 Task: Create a task  Implement a new network monitoring system for a company's IT infrastructure , assign it to team member softage.3@softage.net in the project AgileIntegrate and update the status of the task to  Off Track , set the priority of the task to Medium
Action: Mouse moved to (62, 48)
Screenshot: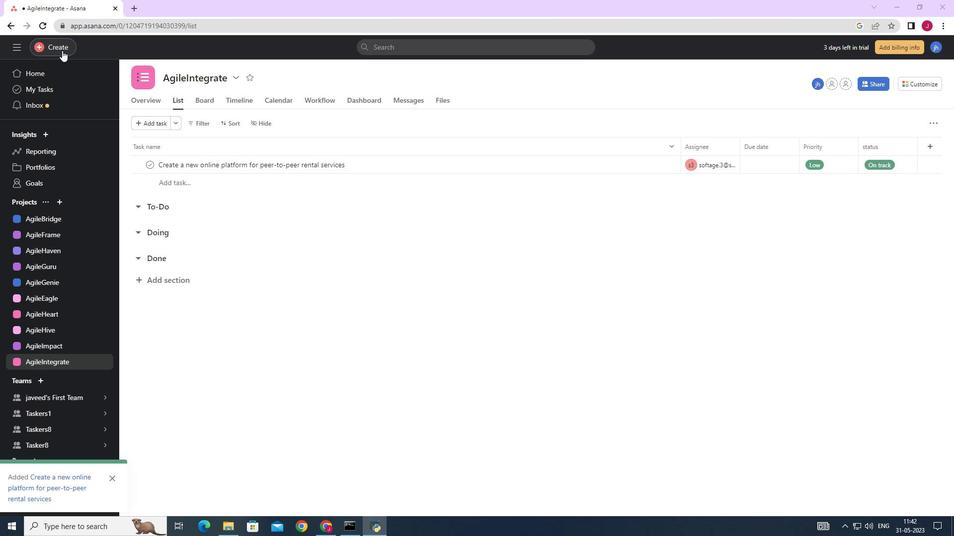 
Action: Mouse pressed left at (62, 48)
Screenshot: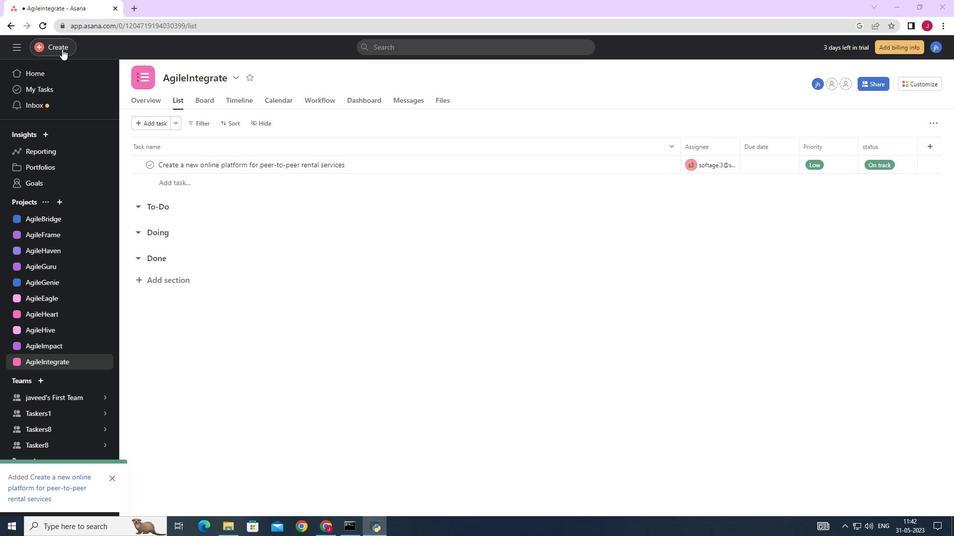 
Action: Mouse moved to (118, 49)
Screenshot: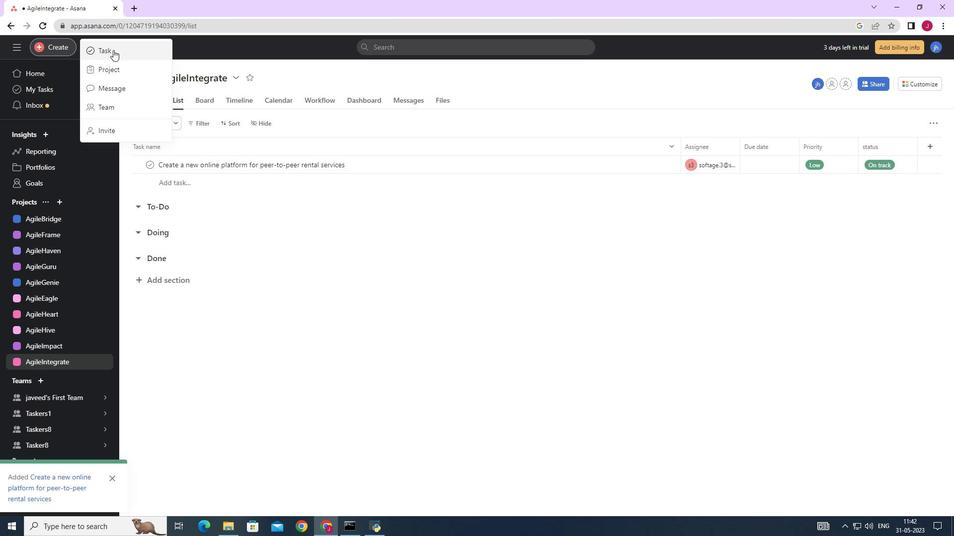 
Action: Mouse pressed left at (118, 49)
Screenshot: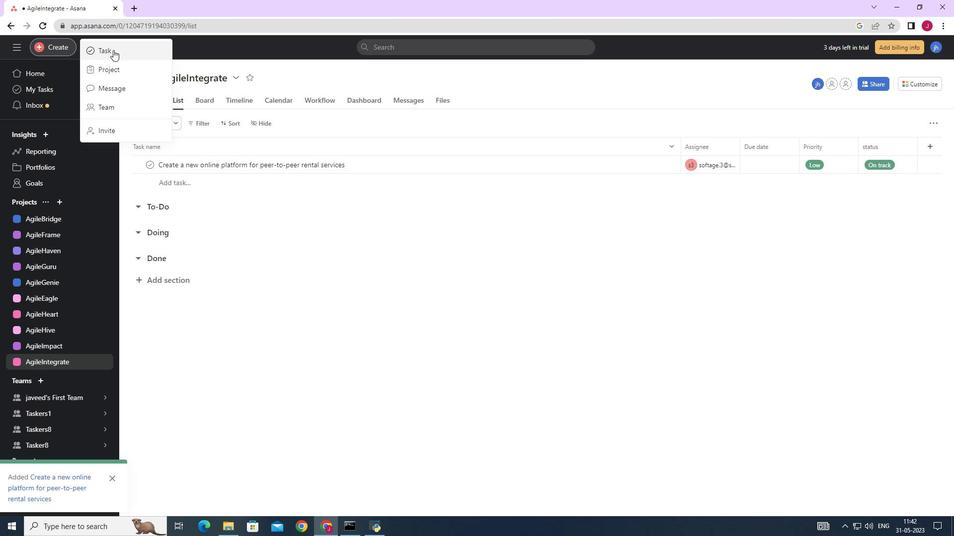 
Action: Mouse moved to (778, 328)
Screenshot: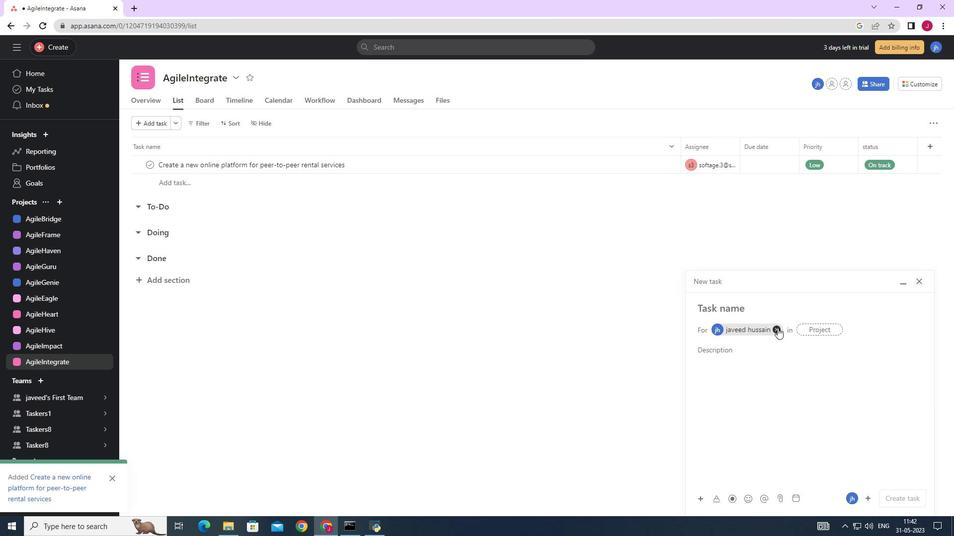 
Action: Mouse pressed left at (778, 328)
Screenshot: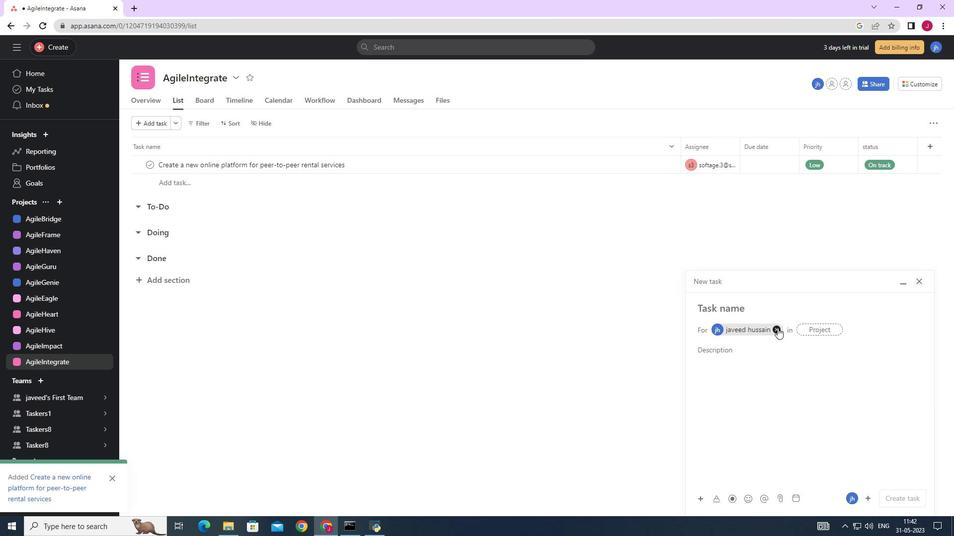 
Action: Mouse moved to (729, 305)
Screenshot: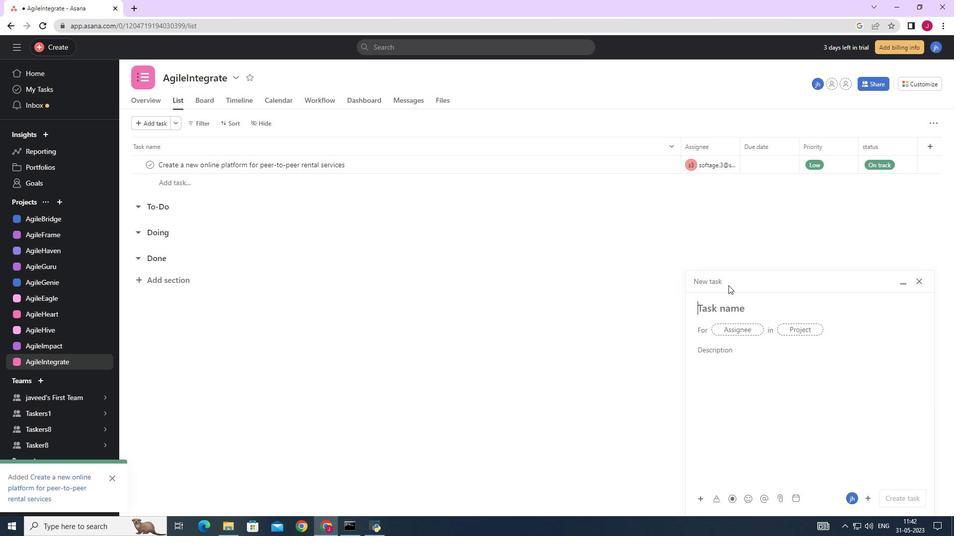 
Action: Mouse pressed left at (729, 305)
Screenshot: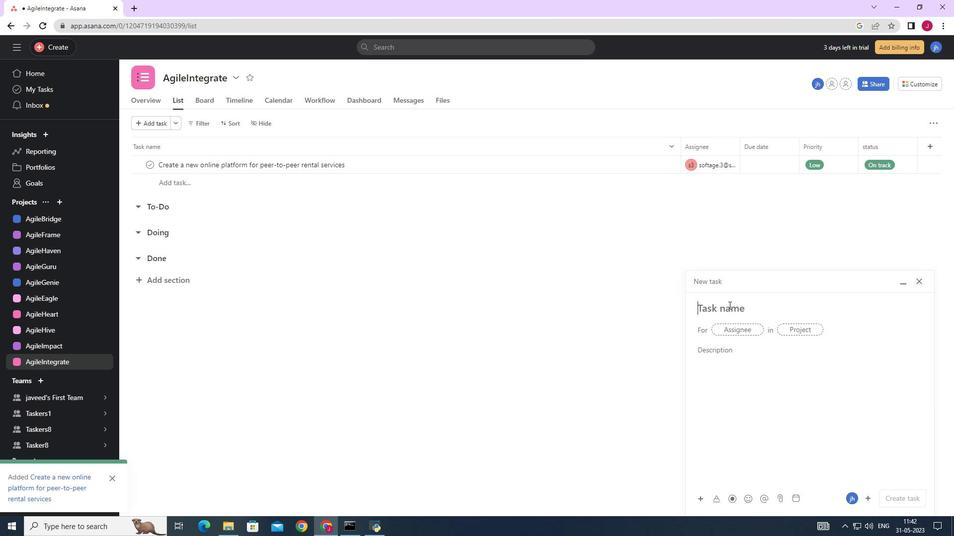 
Action: Mouse moved to (729, 308)
Screenshot: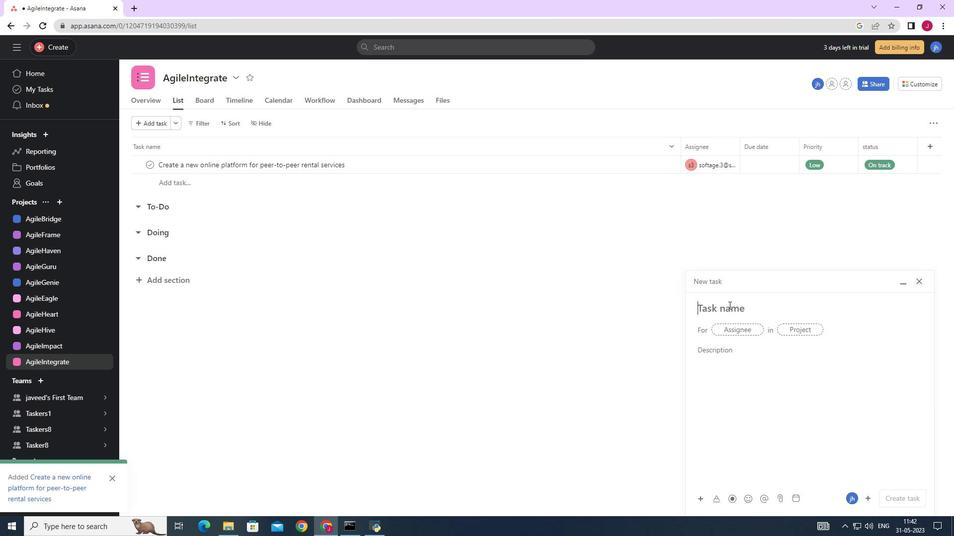 
Action: Key pressed <Key.caps_lock>I<Key.caps_lock>mplement<Key.space>a<Key.space>new<Key.space>network<Key.space>monitoring<Key.space>system<Key.space>for<Key.space>a<Key.space>comapny<Key.space>
Screenshot: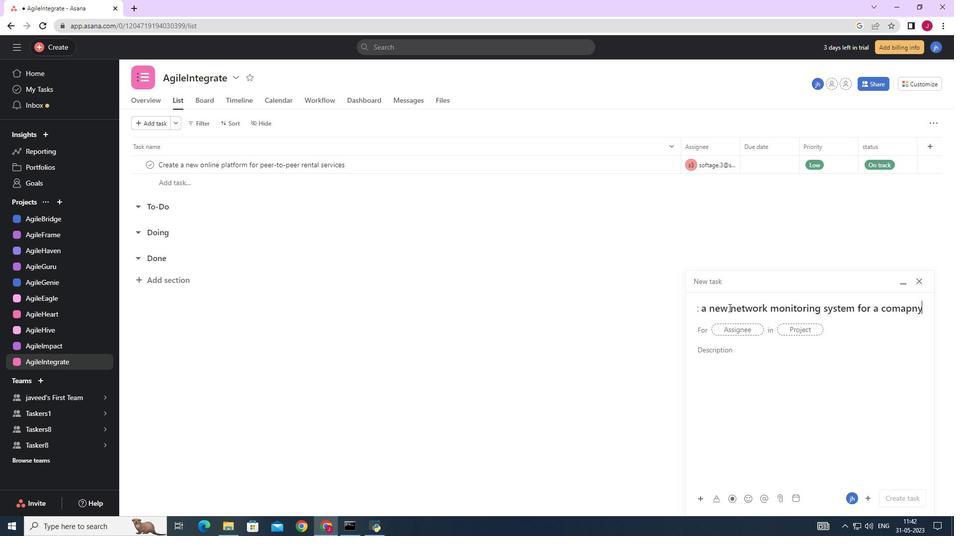 
Action: Mouse moved to (909, 309)
Screenshot: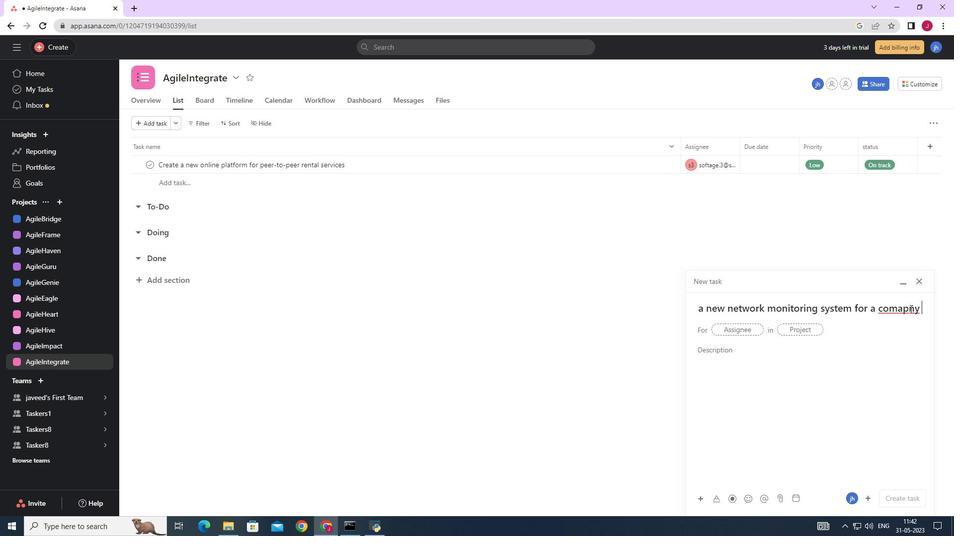 
Action: Mouse pressed left at (909, 309)
Screenshot: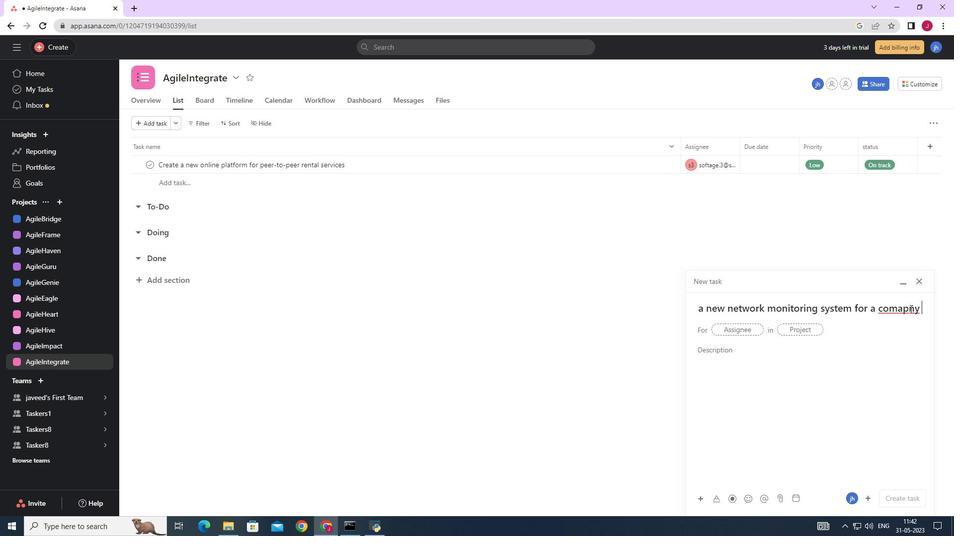 
Action: Mouse moved to (909, 309)
Screenshot: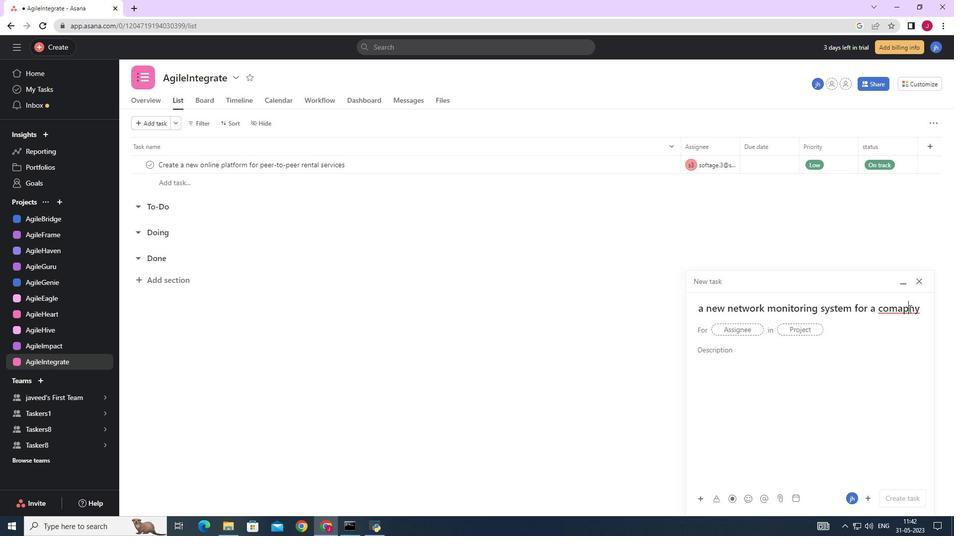 
Action: Key pressed a
Screenshot: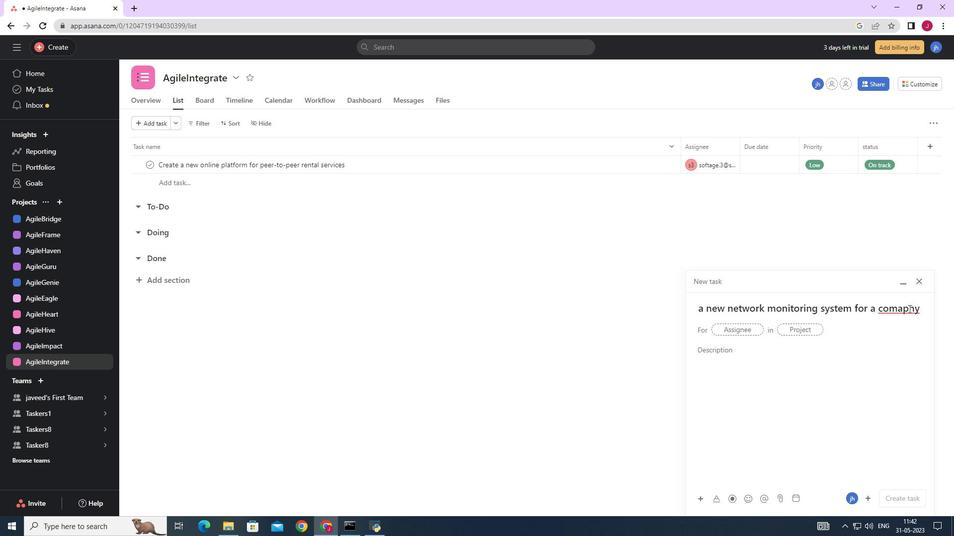 
Action: Mouse moved to (912, 311)
Screenshot: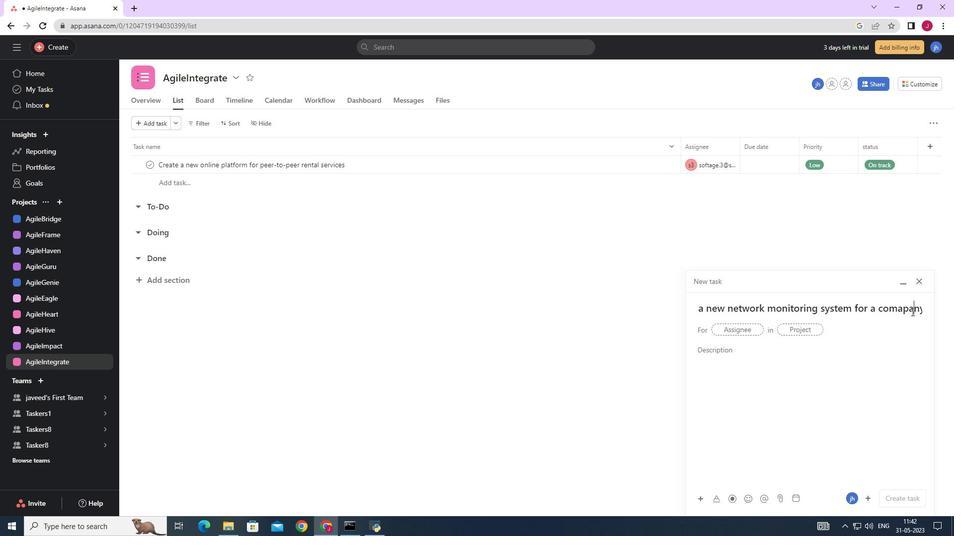 
Action: Mouse pressed right at (912, 311)
Screenshot: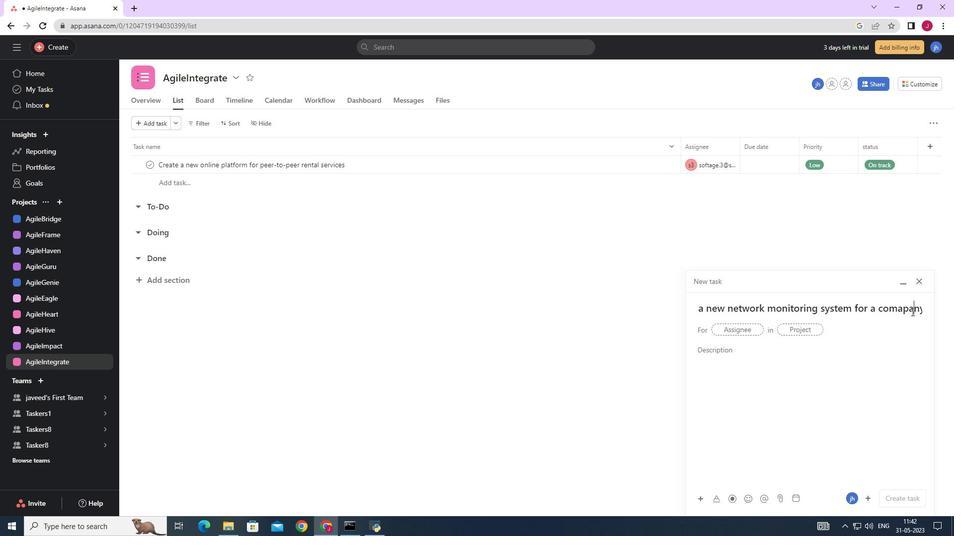 
Action: Mouse moved to (894, 308)
Screenshot: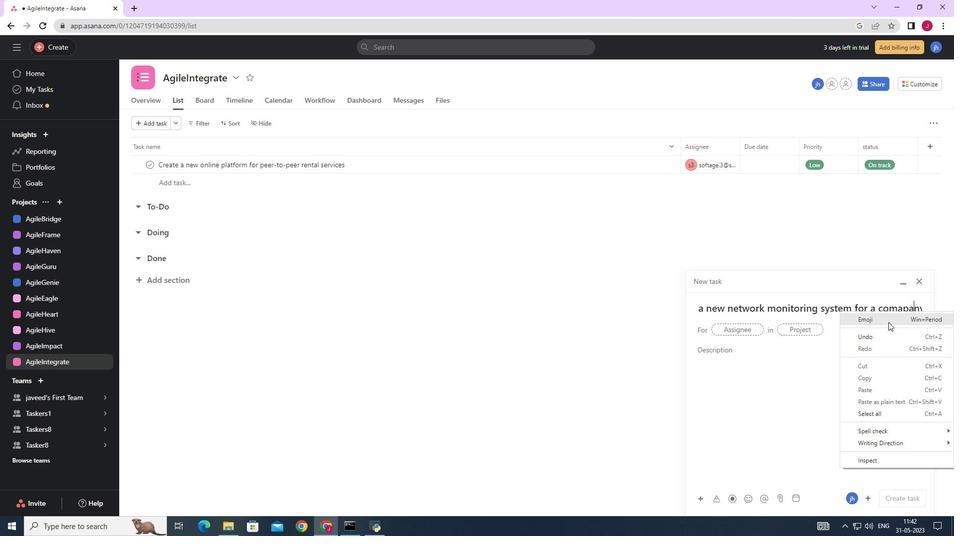
Action: Mouse pressed left at (894, 308)
Screenshot: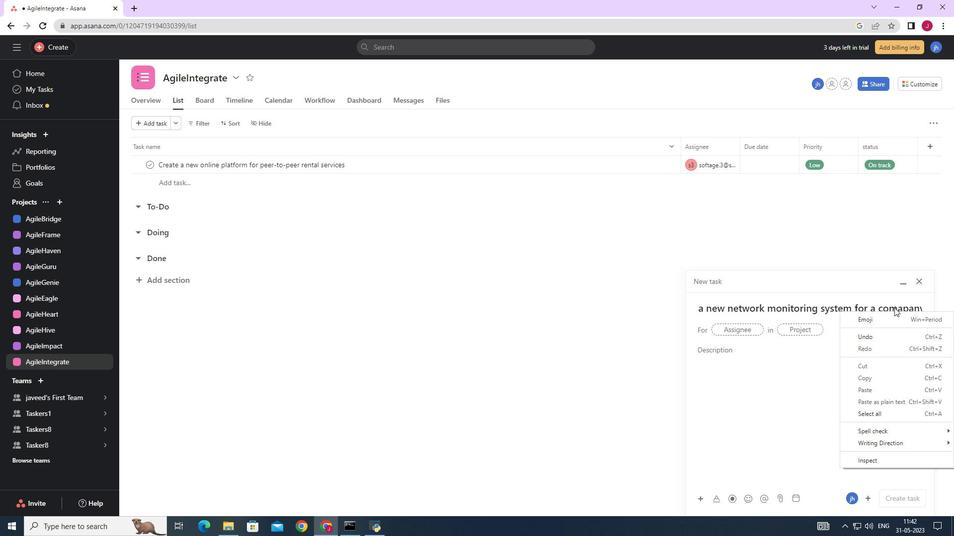 
Action: Mouse moved to (904, 310)
Screenshot: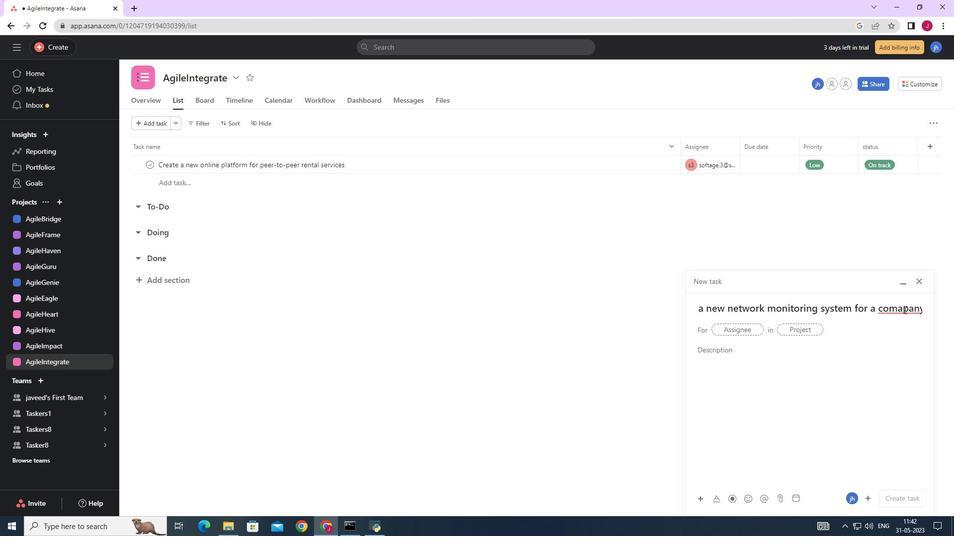 
Action: Mouse pressed left at (904, 310)
Screenshot: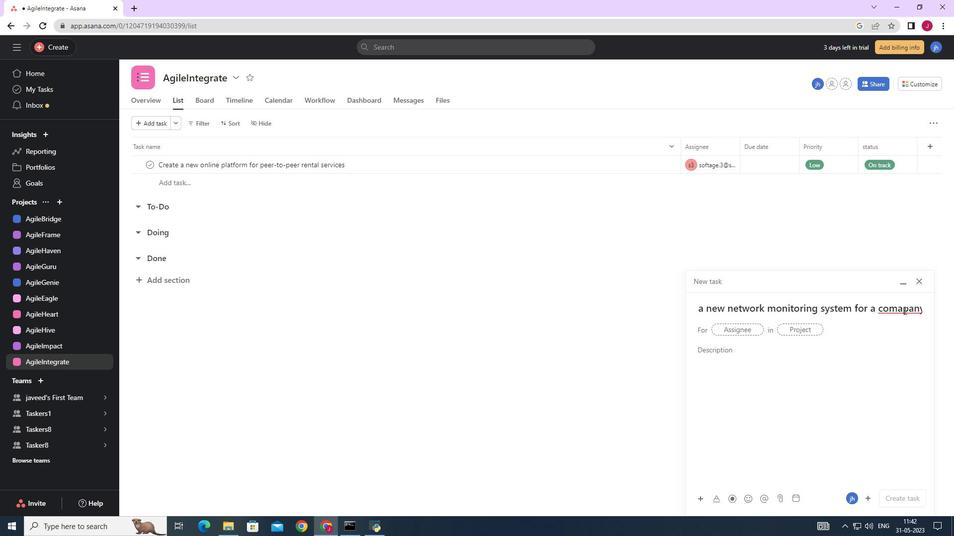 
Action: Mouse moved to (904, 310)
Screenshot: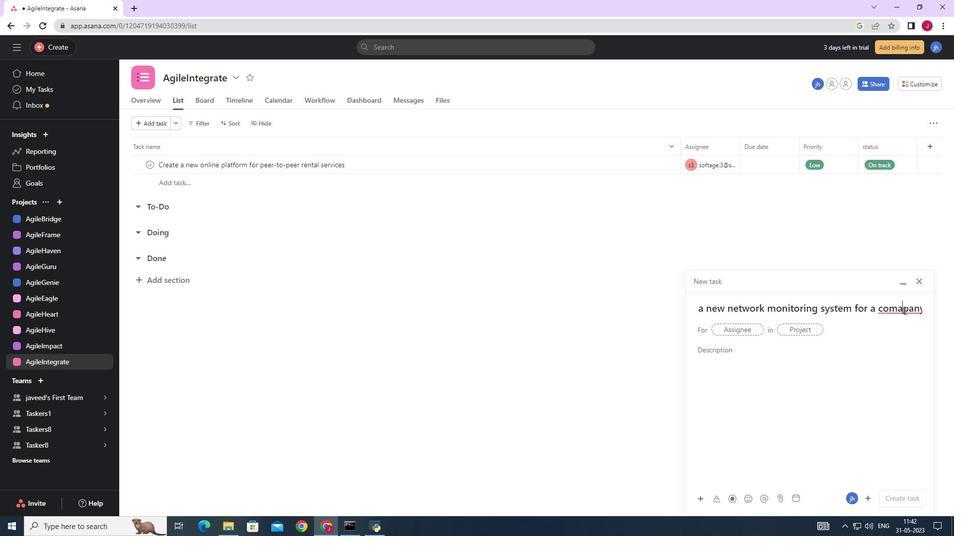 
Action: Key pressed <Key.backspace>
Screenshot: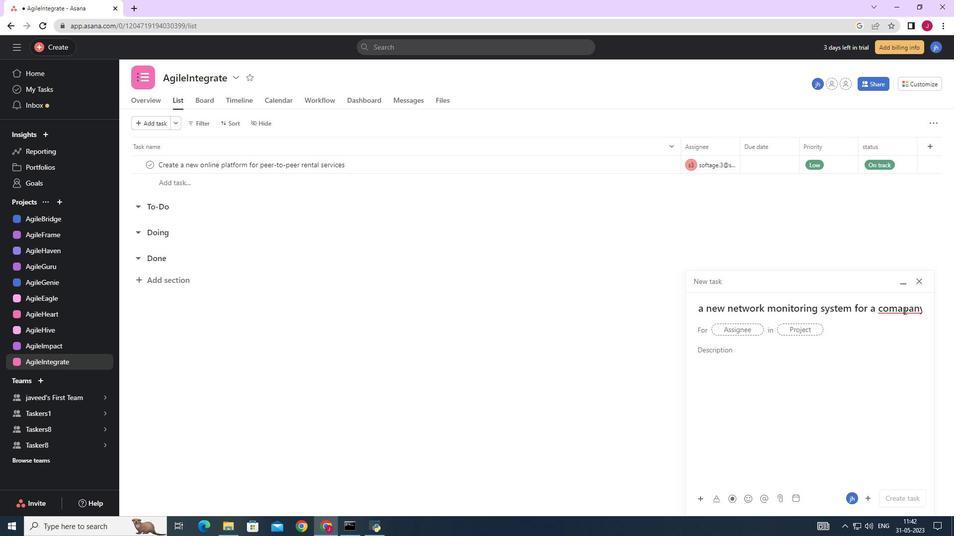 
Action: Mouse moved to (922, 307)
Screenshot: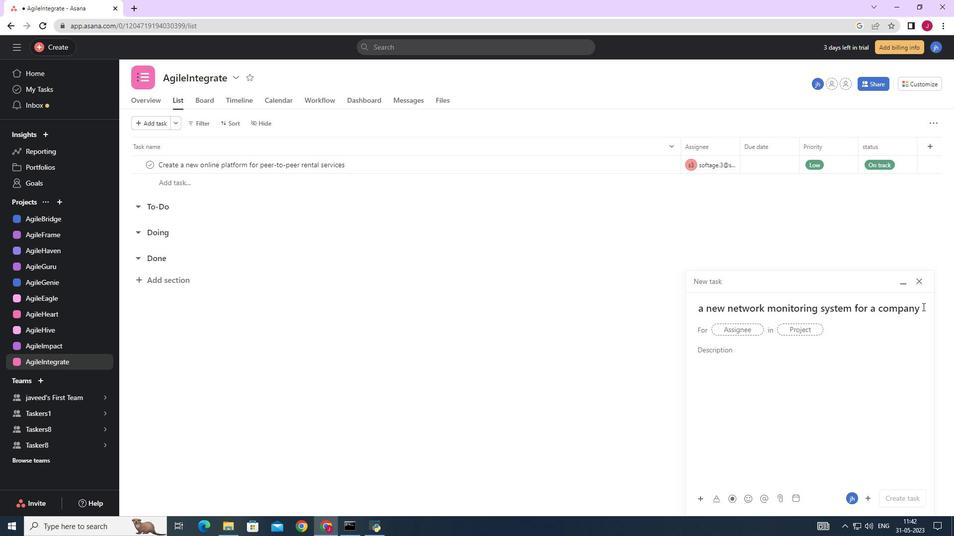 
Action: Mouse pressed left at (922, 307)
Screenshot: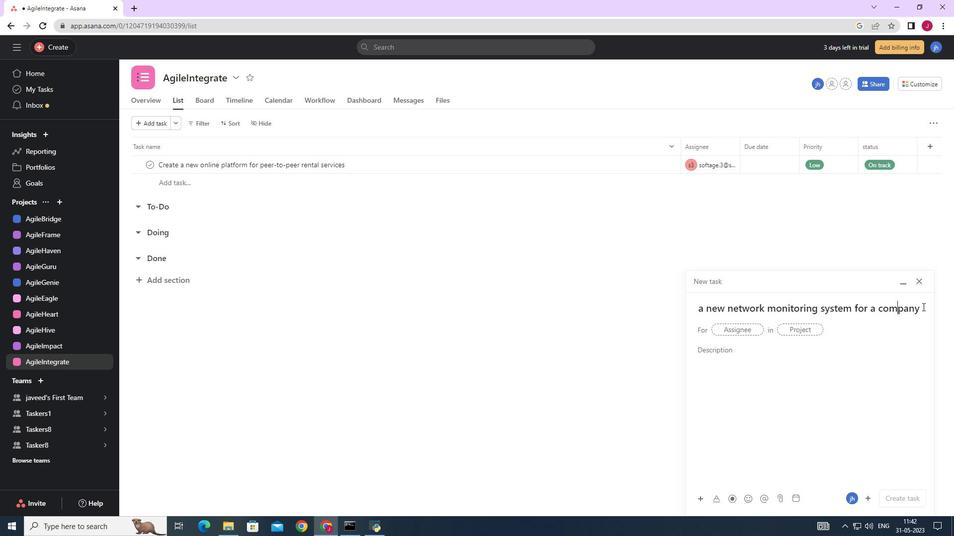 
Action: Mouse moved to (917, 313)
Screenshot: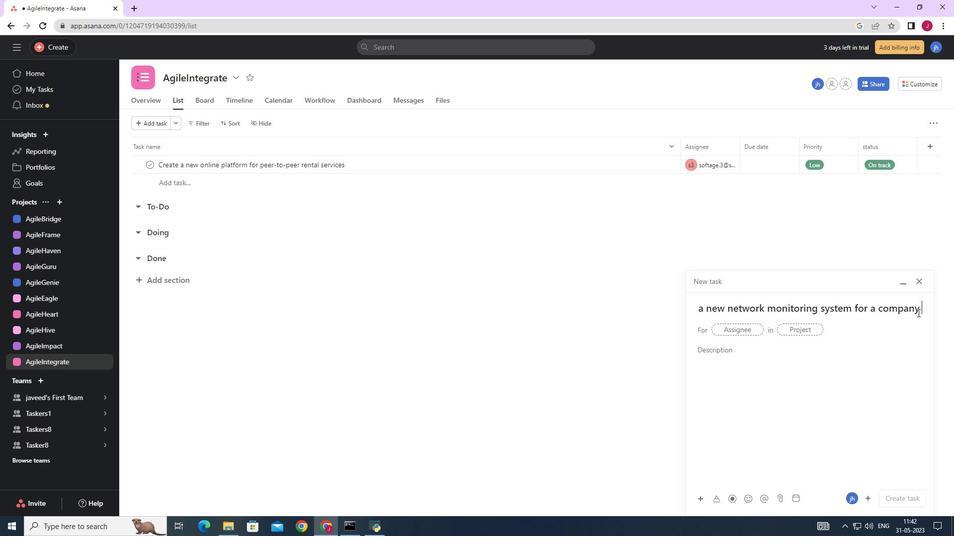 
Action: Mouse pressed left at (917, 313)
Screenshot: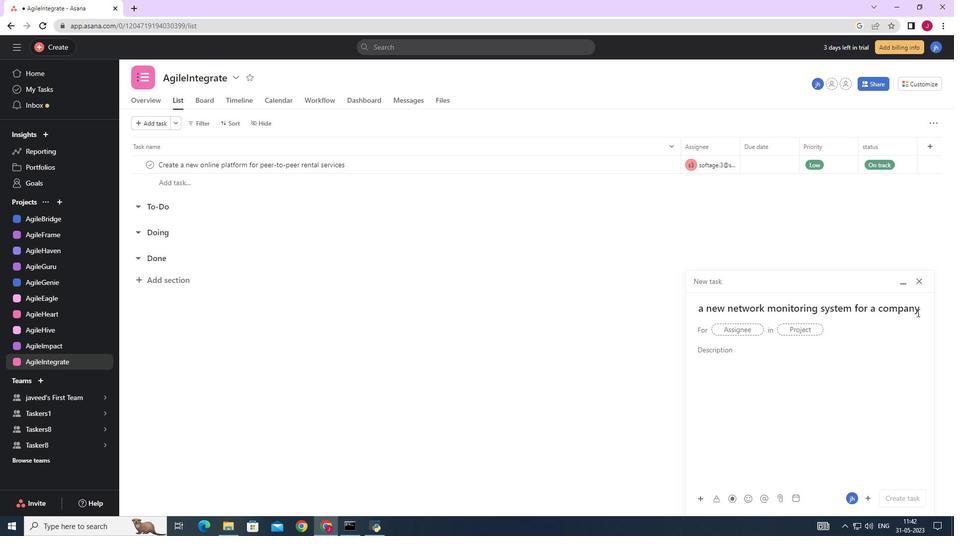 
Action: Mouse moved to (917, 313)
Screenshot: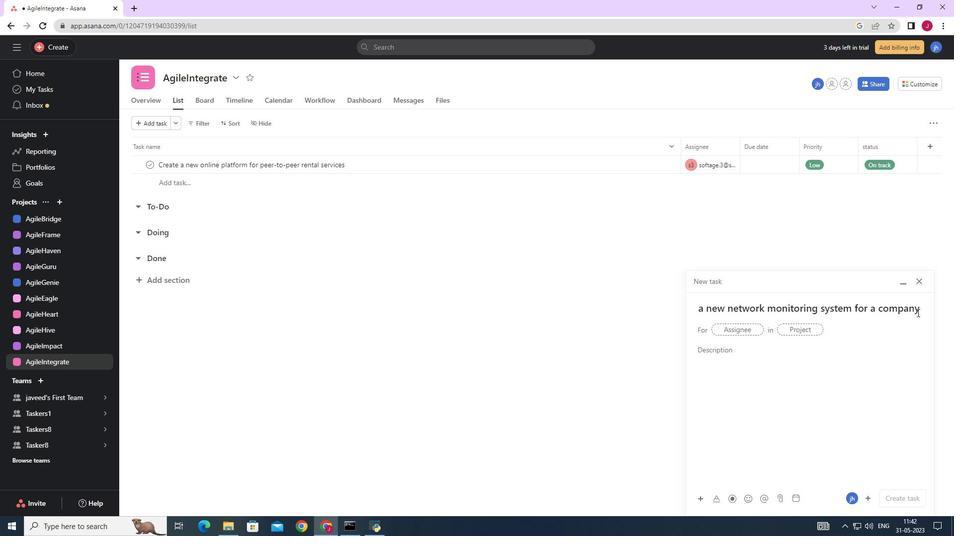 
Action: Key pressed s
Screenshot: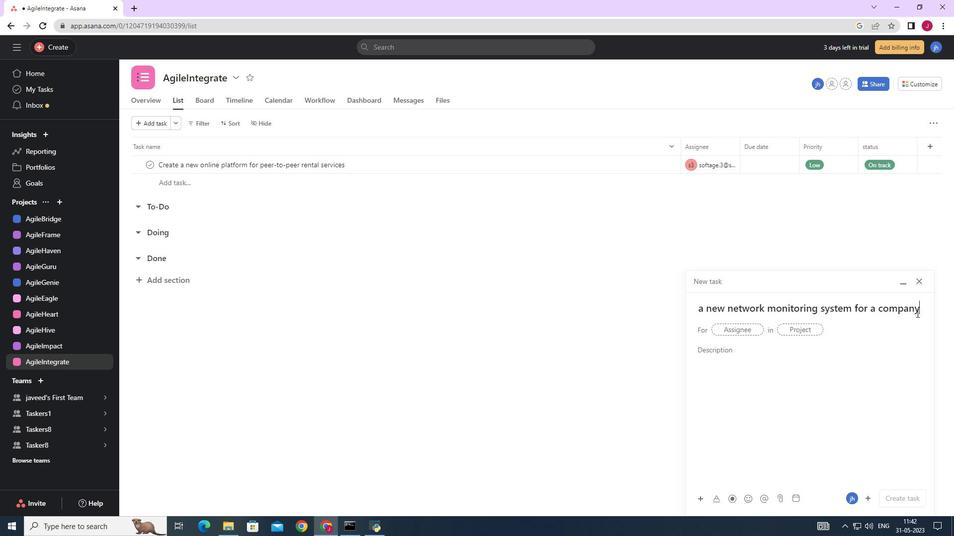 
Action: Mouse moved to (911, 308)
Screenshot: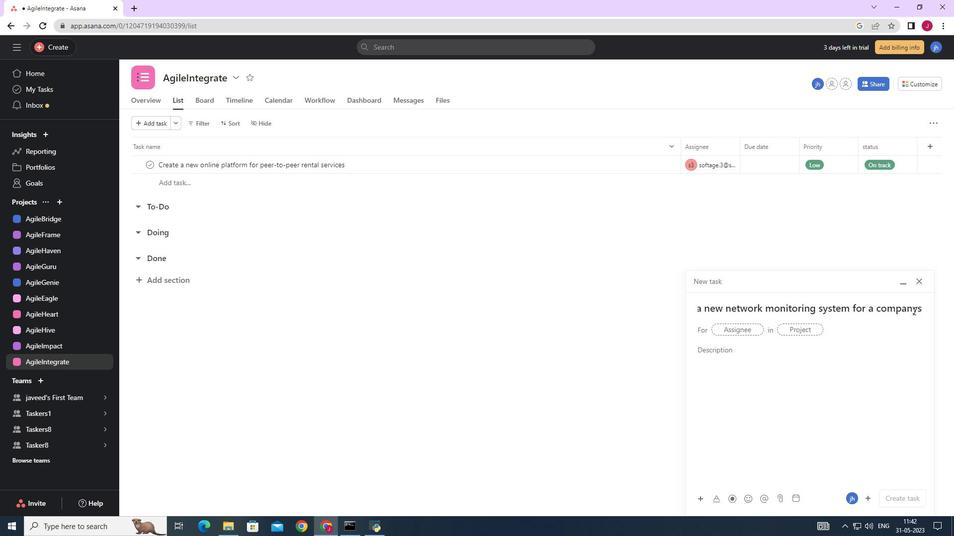 
Action: Mouse pressed right at (911, 308)
Screenshot: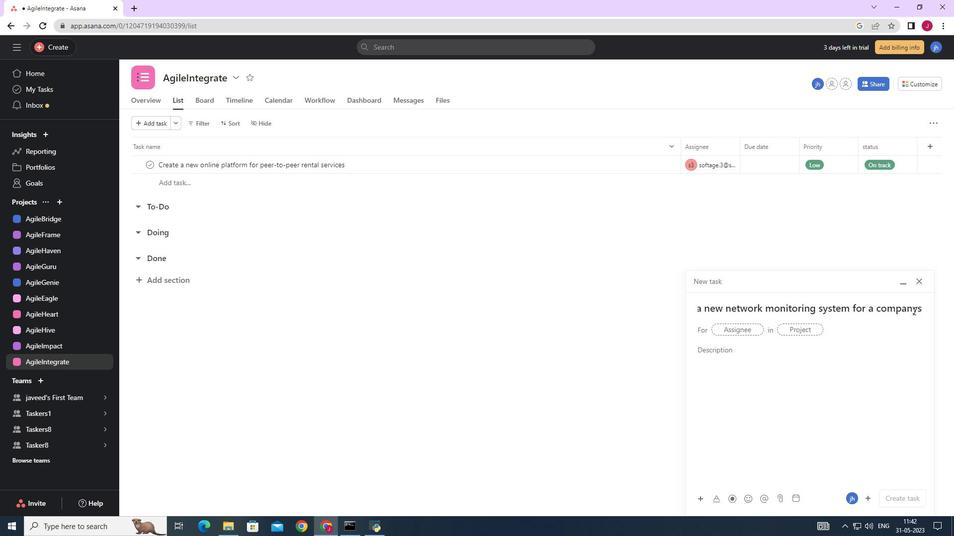 
Action: Mouse moved to (875, 271)
Screenshot: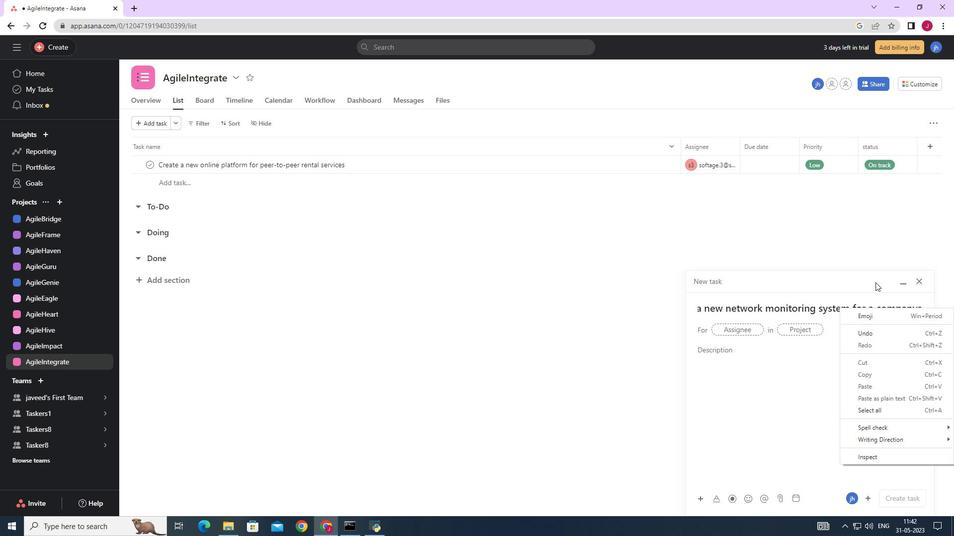 
Action: Mouse pressed left at (875, 271)
Screenshot: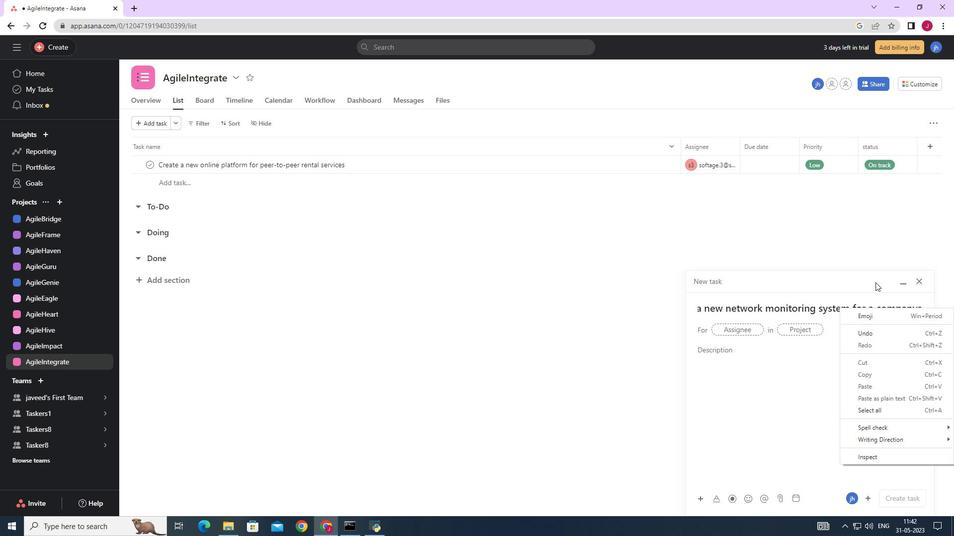 
Action: Mouse moved to (893, 309)
Screenshot: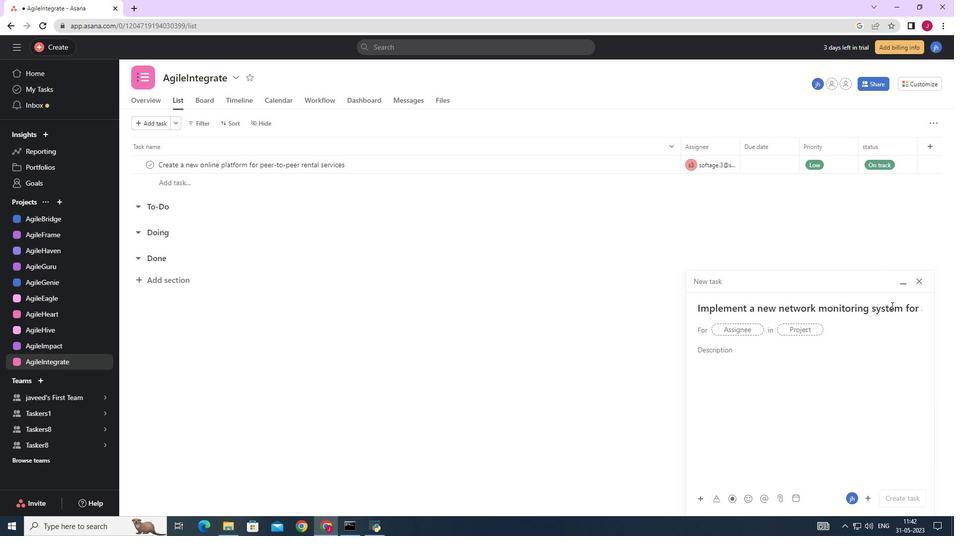 
Action: Mouse pressed left at (893, 309)
Screenshot: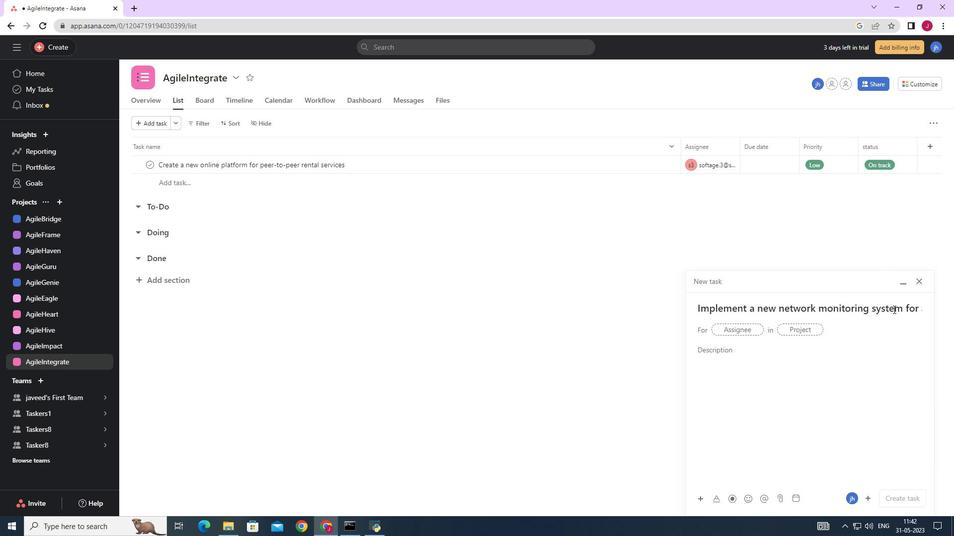 
Action: Key pressed <Key.right>
Screenshot: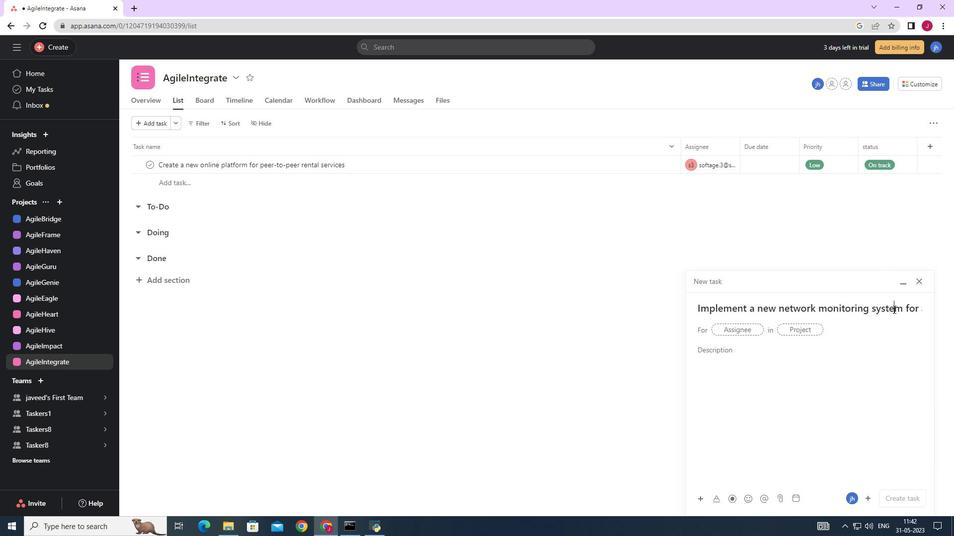 
Action: Mouse moved to (893, 309)
Screenshot: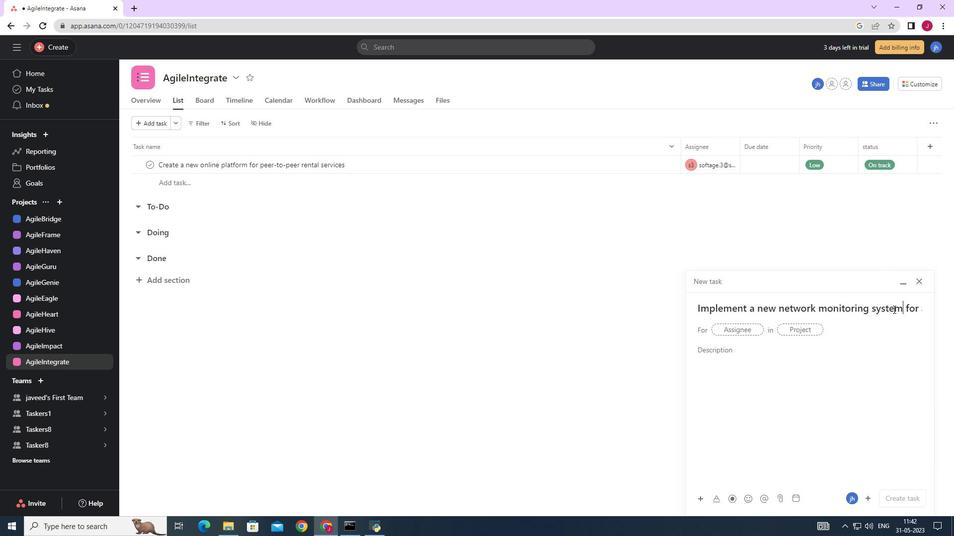 
Action: Key pressed <Key.right><Key.right><Key.right><Key.right><Key.right><Key.right><Key.right><Key.right><Key.right><Key.right><Key.right><Key.right><Key.right><Key.right><Key.right><Key.right>
Screenshot: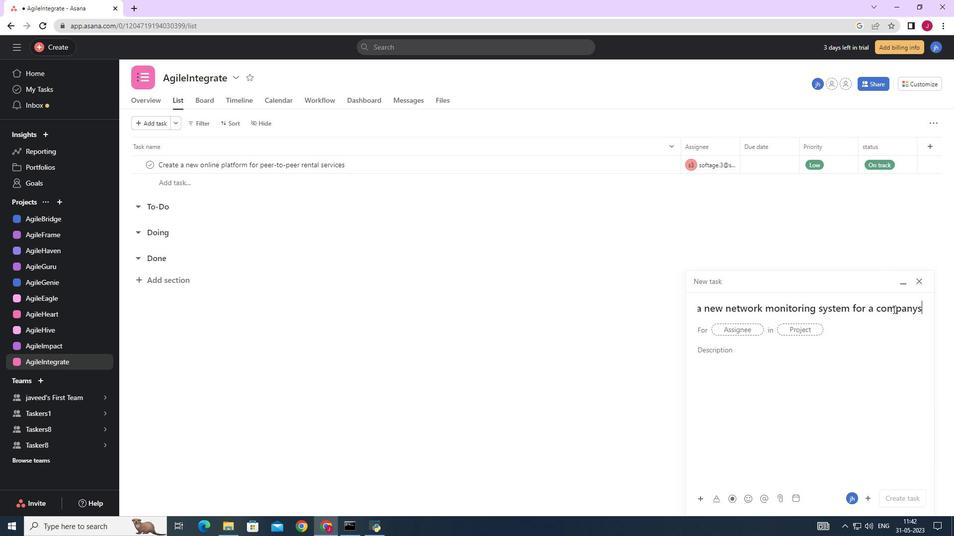 
Action: Mouse moved to (904, 329)
Screenshot: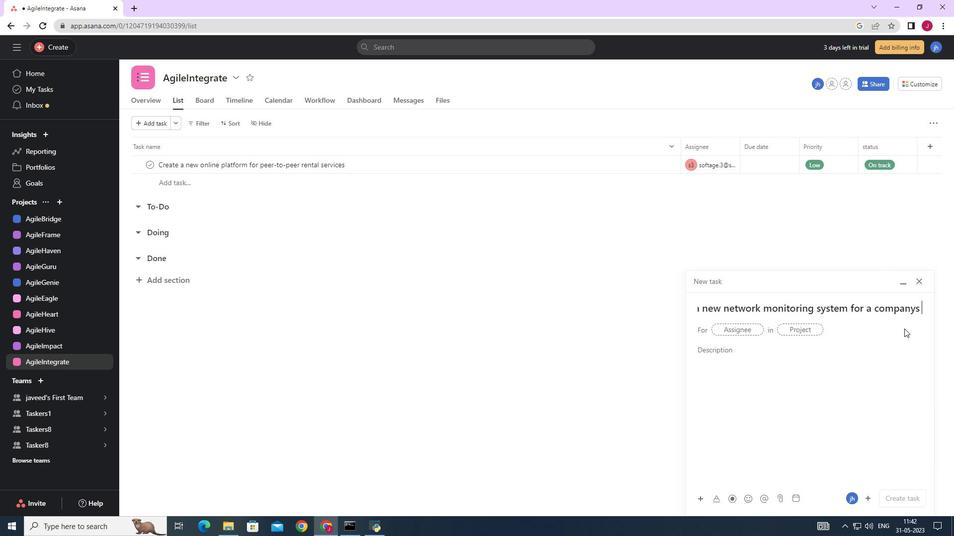 
Action: Key pressed <Key.space>
Screenshot: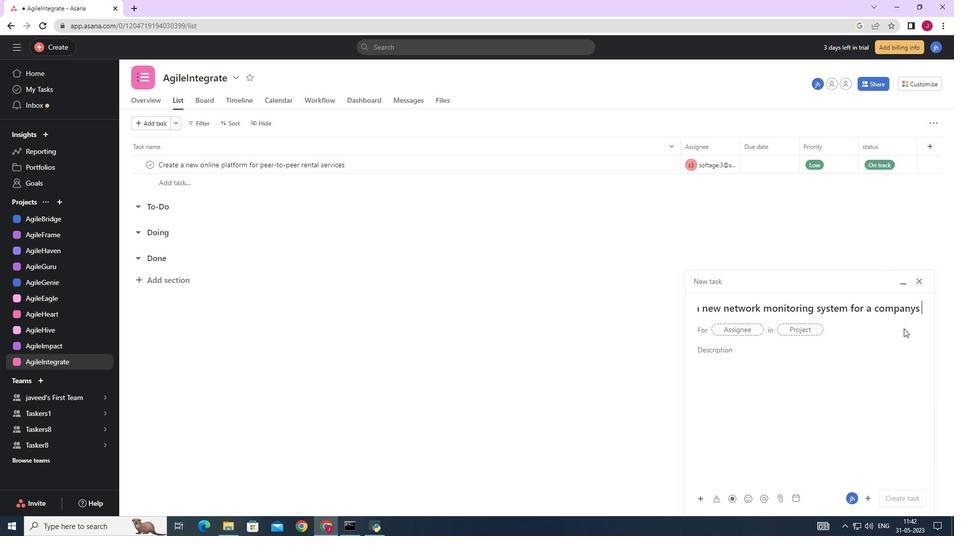 
Action: Mouse moved to (901, 311)
Screenshot: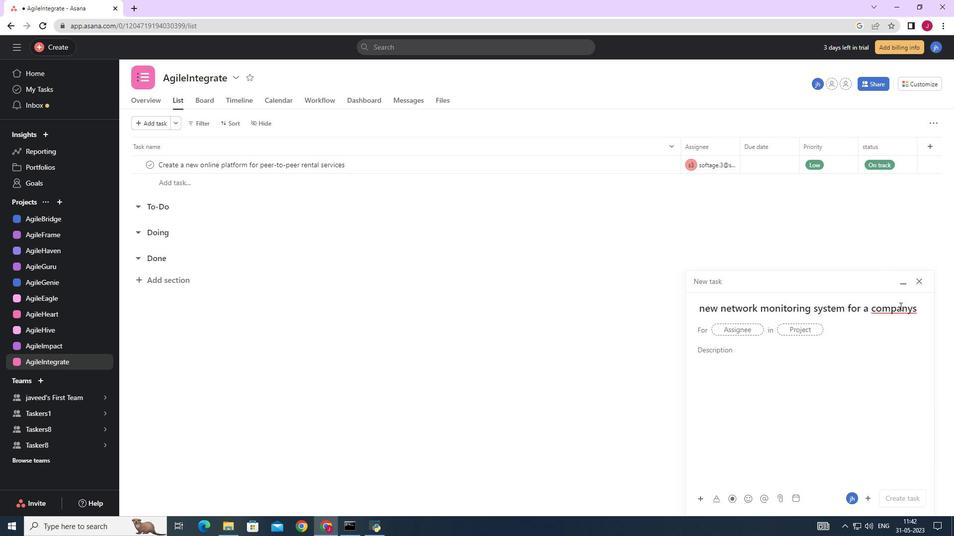 
Action: Mouse pressed right at (901, 311)
Screenshot: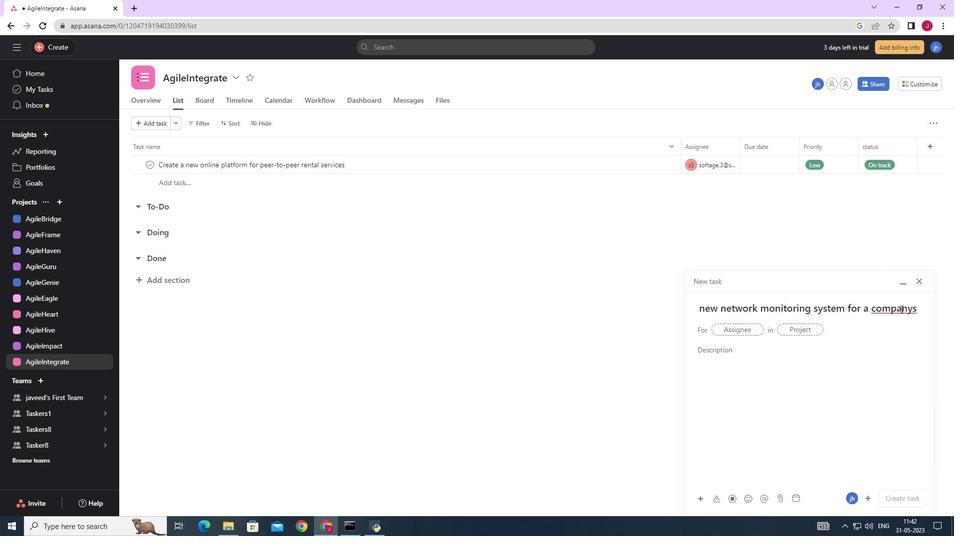 
Action: Mouse moved to (855, 321)
Screenshot: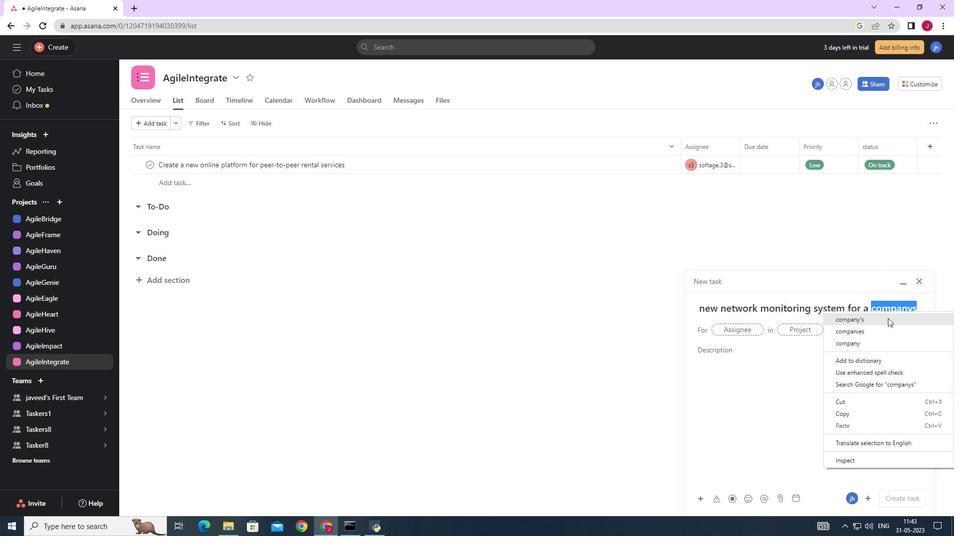 
Action: Mouse pressed left at (855, 321)
Screenshot: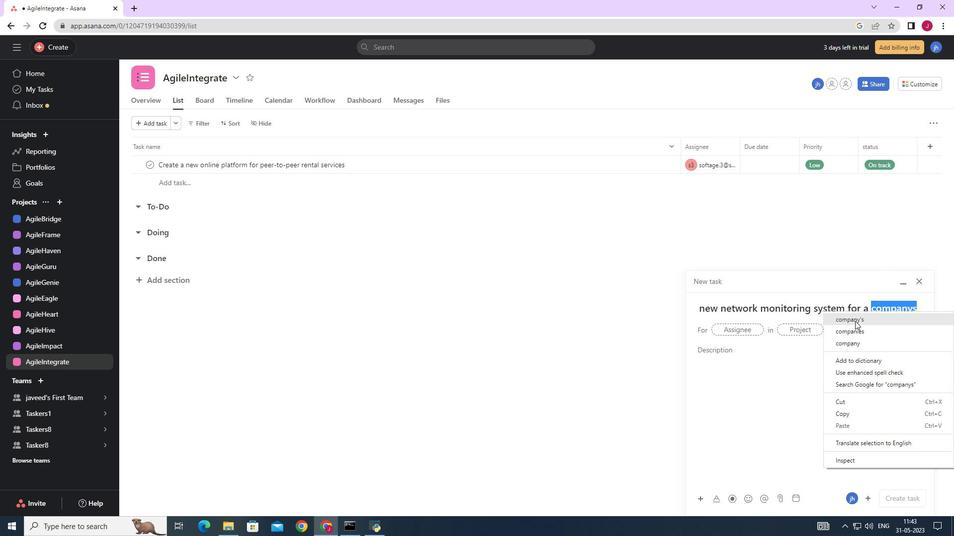 
Action: Key pressed <Key.space><Key.caps_lock>IT<Key.space><Key.caps_lock>infrastructure
Screenshot: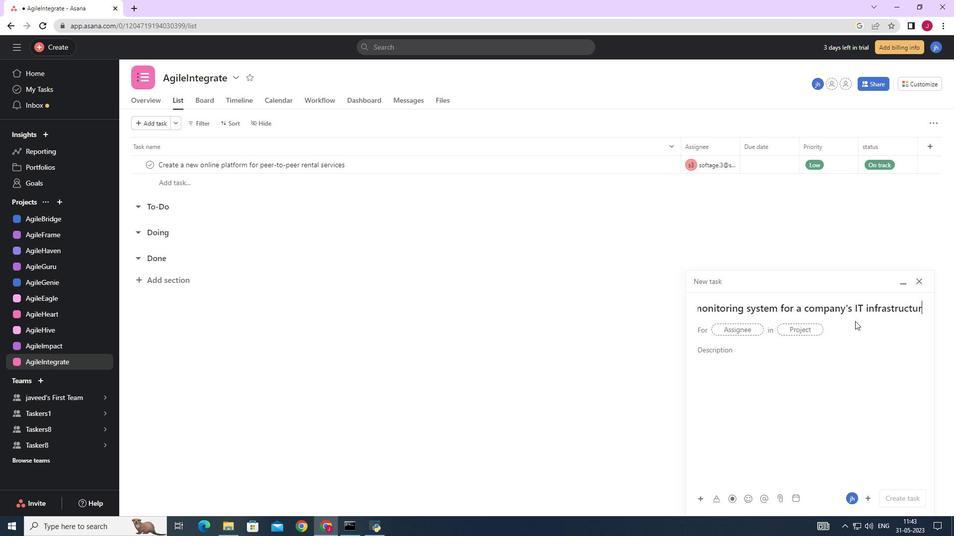 
Action: Mouse moved to (745, 330)
Screenshot: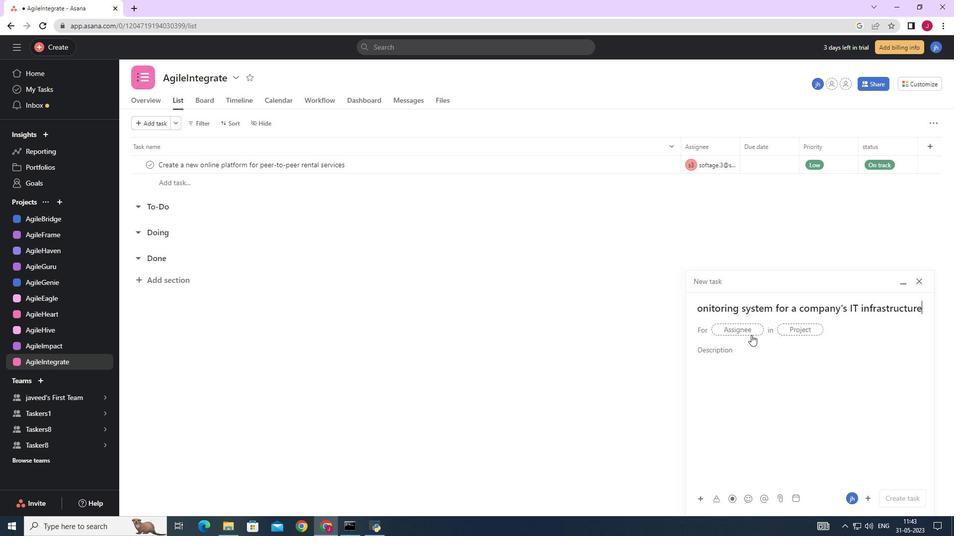 
Action: Mouse pressed left at (745, 330)
Screenshot: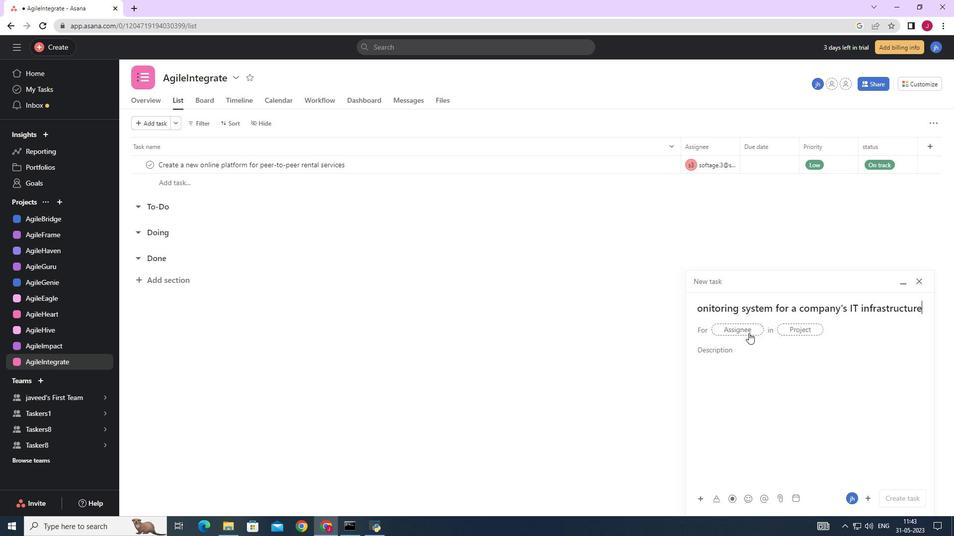 
Action: Key pressed softage.3
Screenshot: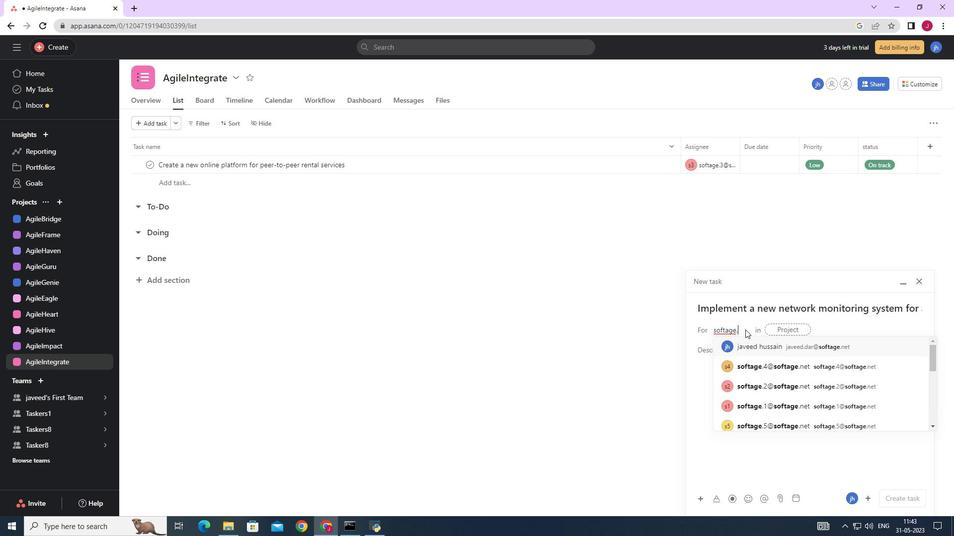
Action: Mouse moved to (793, 346)
Screenshot: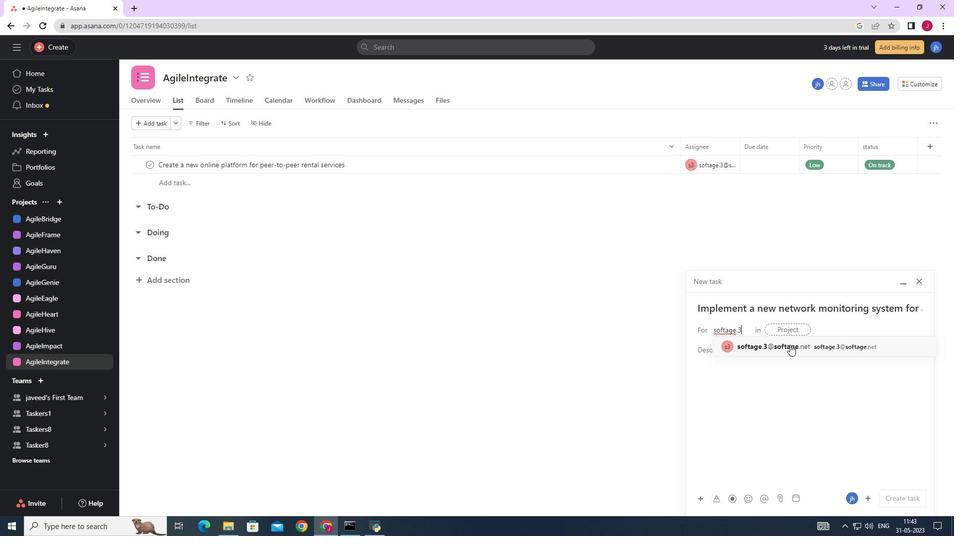 
Action: Mouse pressed left at (793, 346)
Screenshot: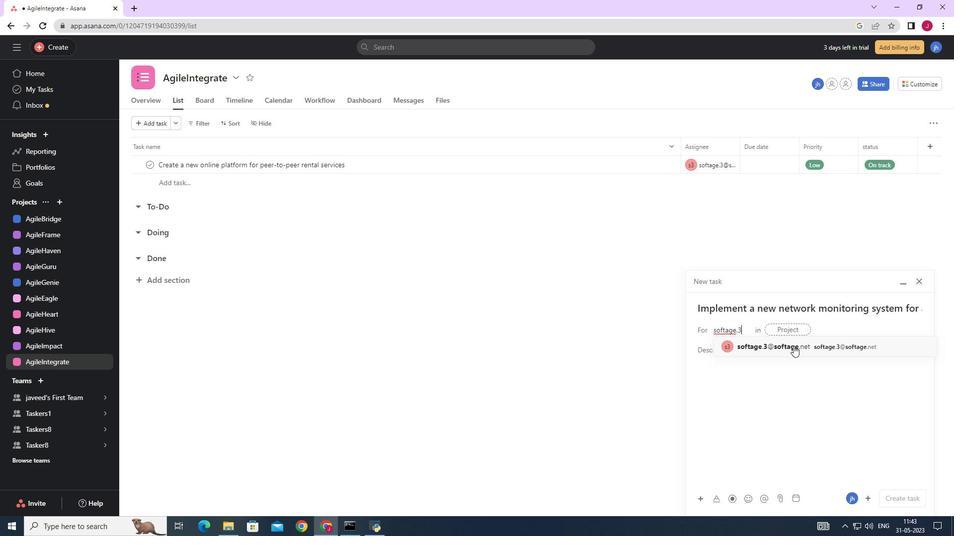
Action: Mouse moved to (653, 345)
Screenshot: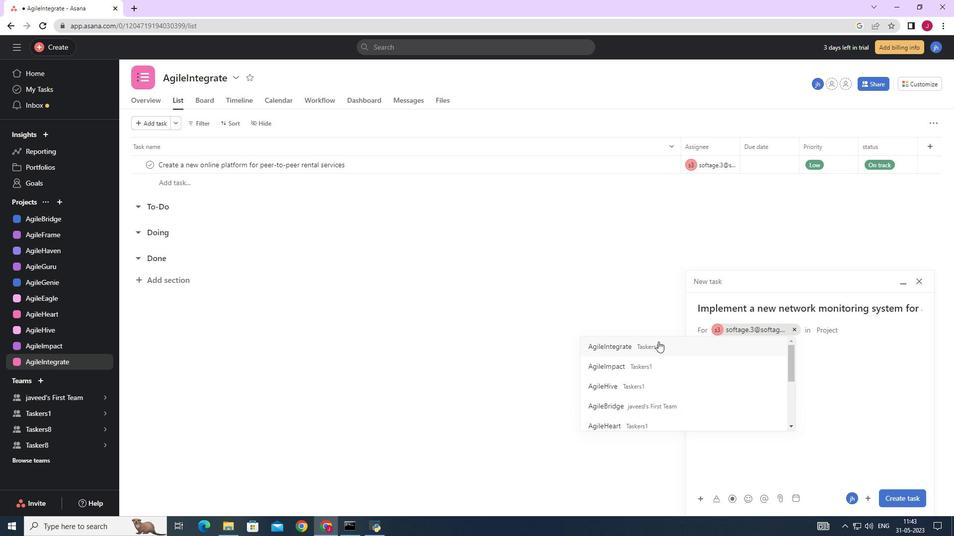 
Action: Mouse pressed left at (653, 345)
Screenshot: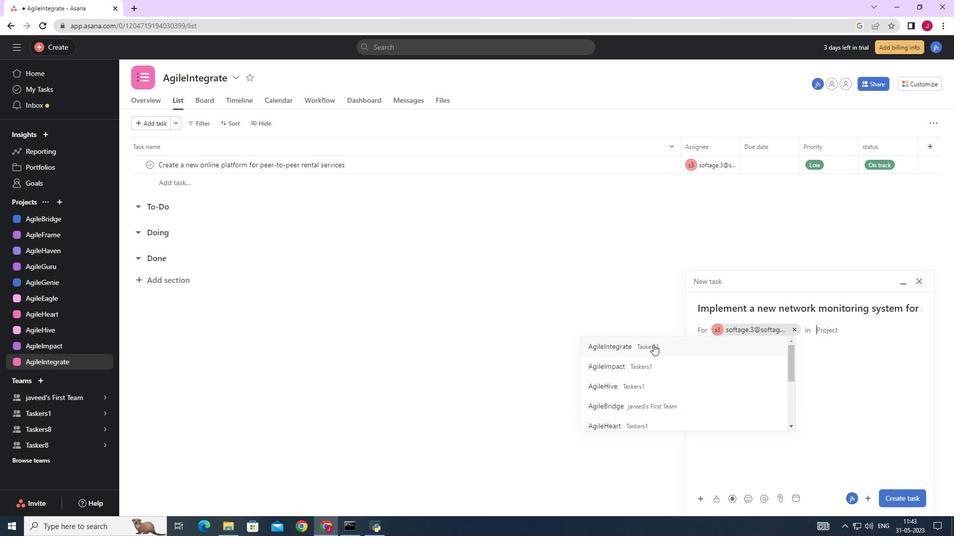 
Action: Mouse moved to (748, 353)
Screenshot: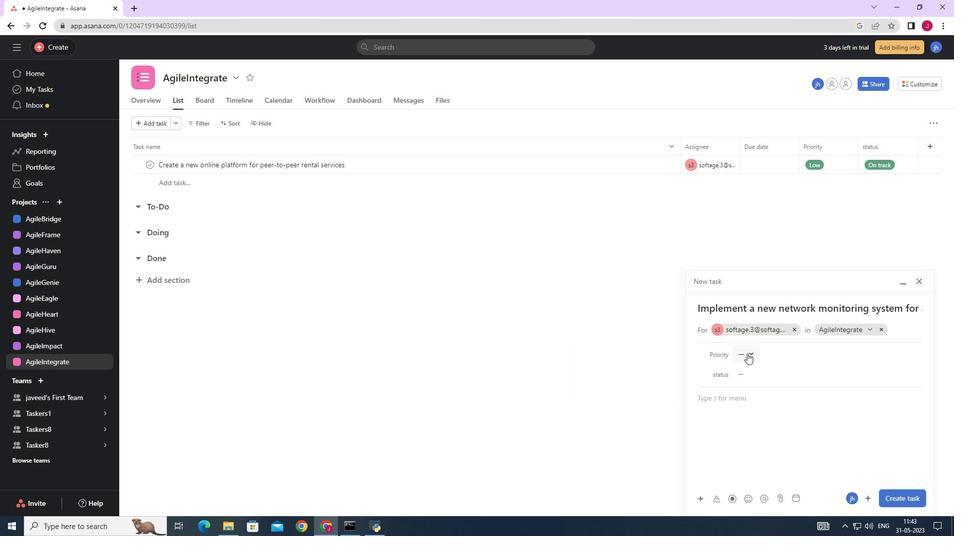 
Action: Mouse pressed left at (748, 353)
Screenshot: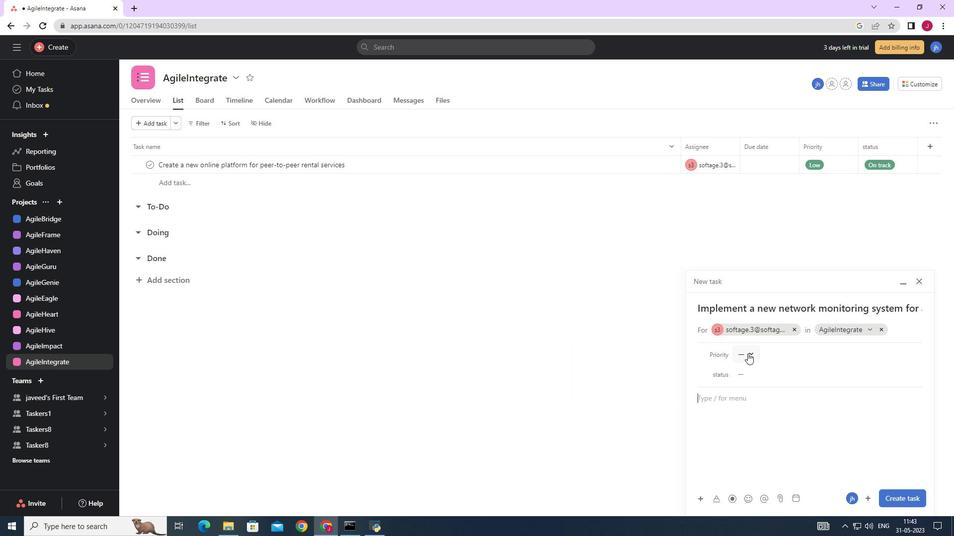 
Action: Mouse moved to (765, 403)
Screenshot: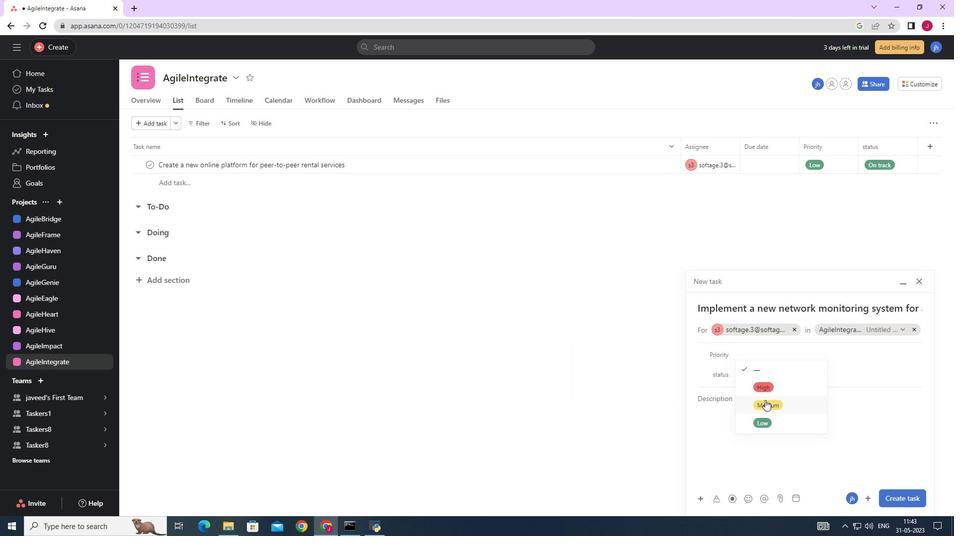 
Action: Mouse pressed left at (765, 403)
Screenshot: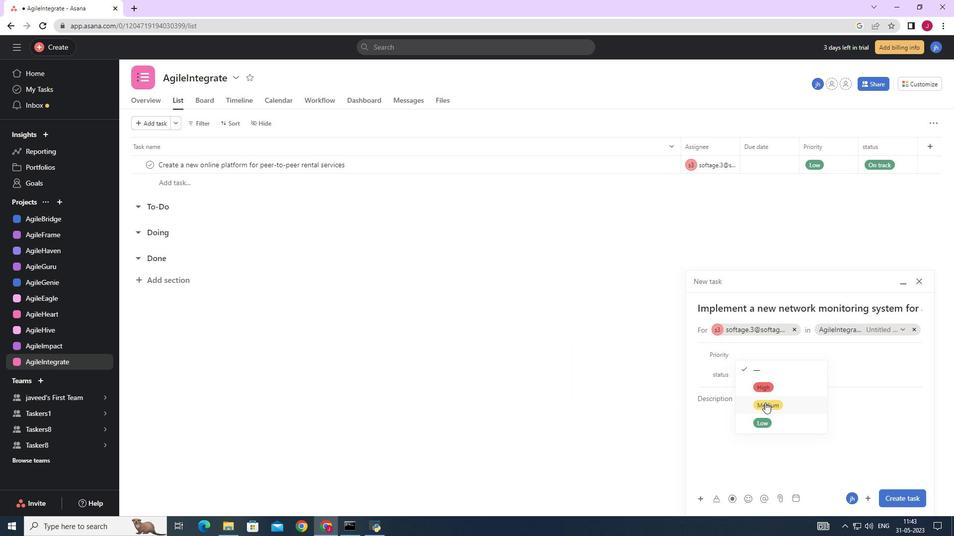 
Action: Mouse moved to (750, 375)
Screenshot: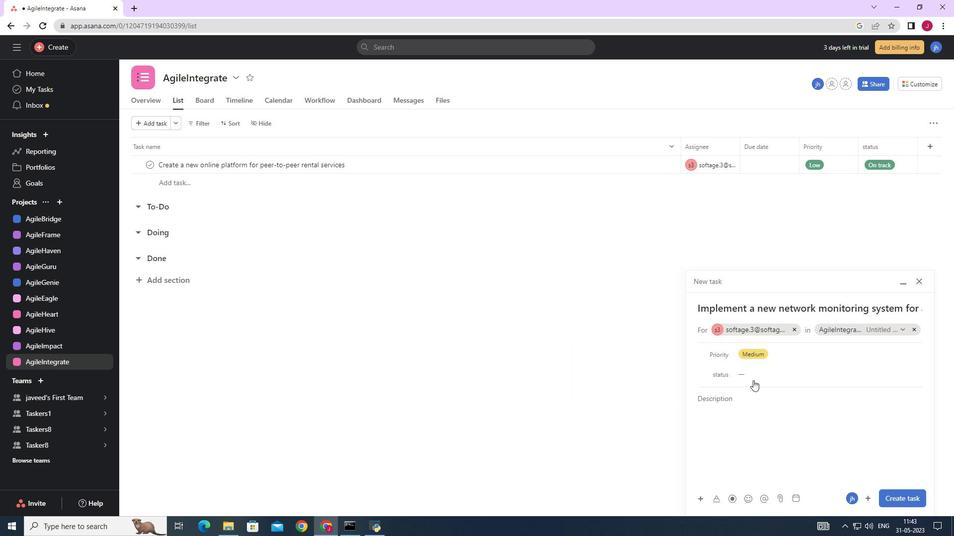 
Action: Mouse pressed left at (750, 375)
Screenshot: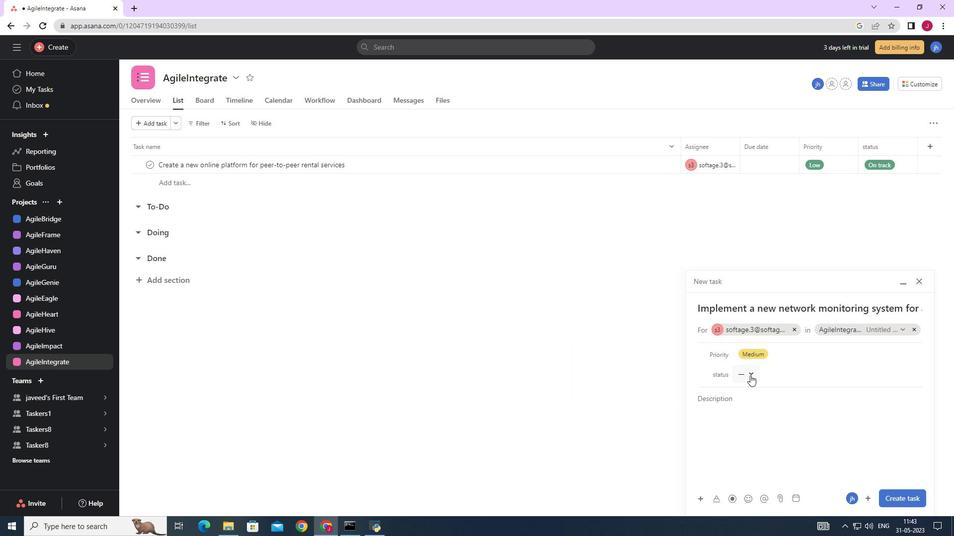 
Action: Mouse moved to (770, 422)
Screenshot: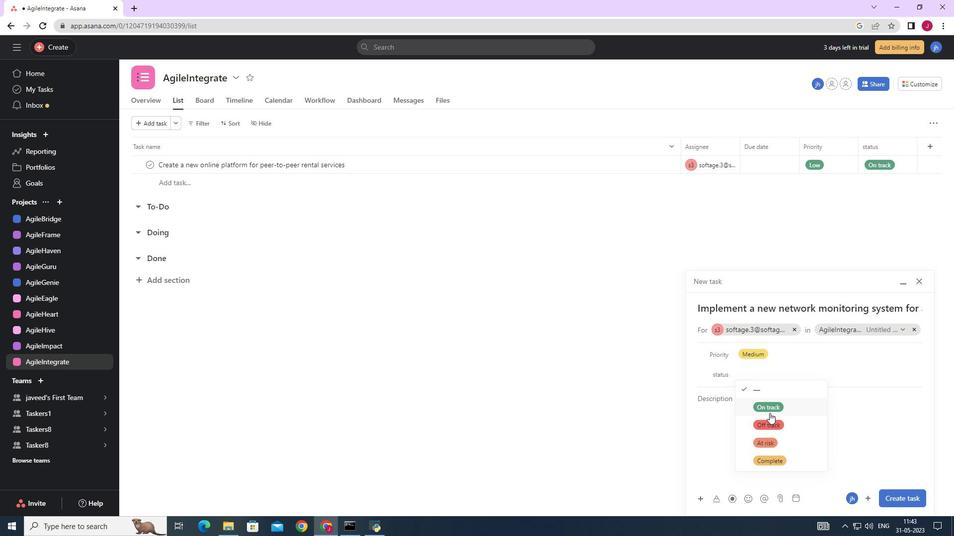 
Action: Mouse pressed left at (770, 422)
Screenshot: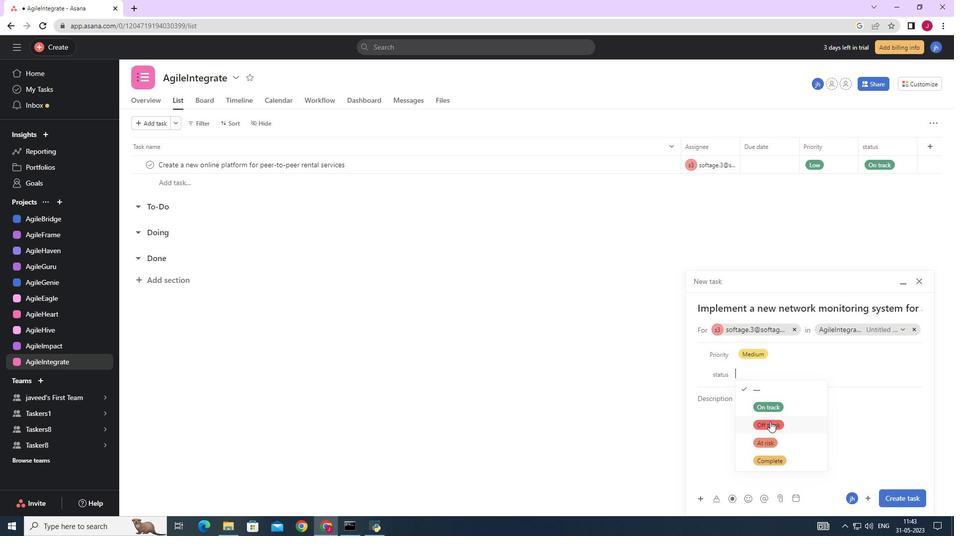 
Action: Mouse moved to (897, 498)
Screenshot: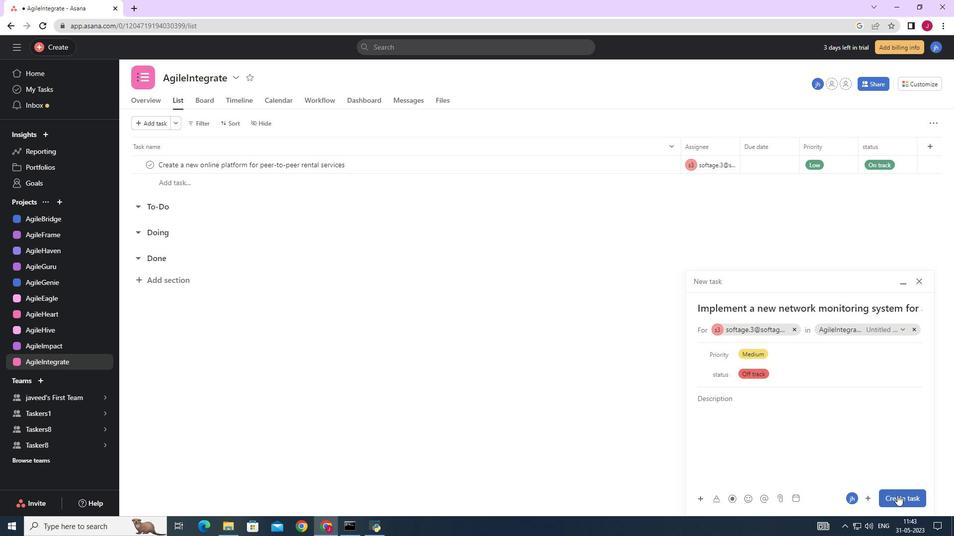 
Action: Mouse pressed left at (897, 498)
Screenshot: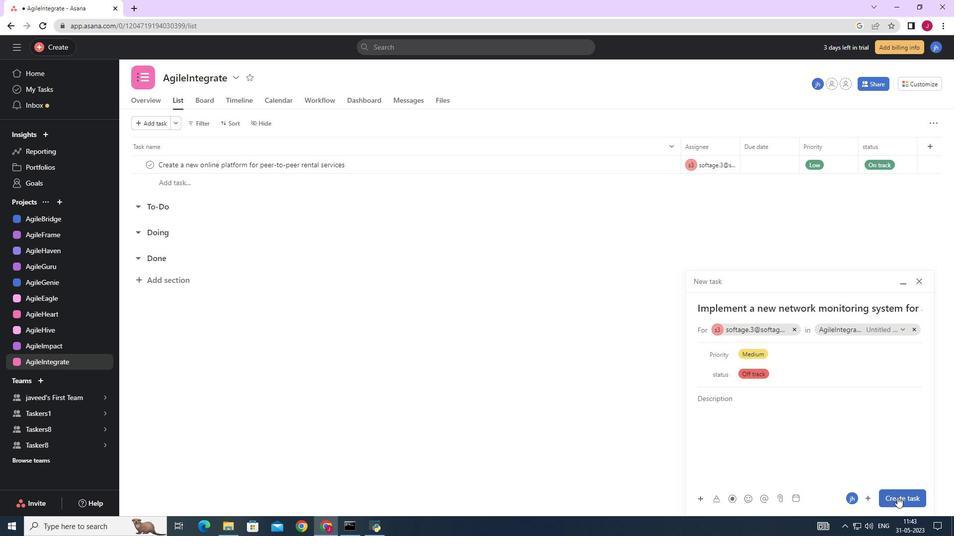 
Action: Mouse moved to (639, 396)
Screenshot: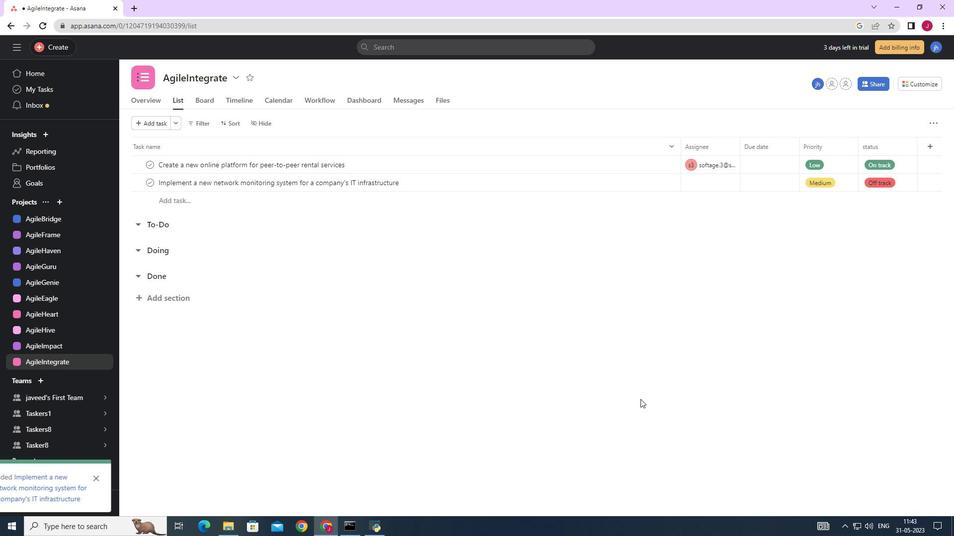 
